 Task: Create a section Dash & Dive and in the section, add a milestone Migration to New System in the project VelocityTech.
Action: Mouse moved to (66, 310)
Screenshot: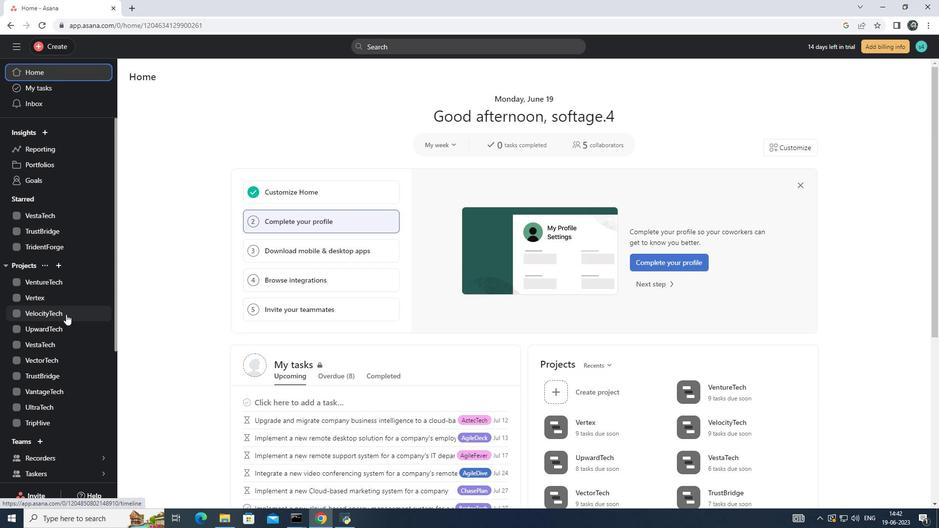 
Action: Mouse pressed left at (66, 310)
Screenshot: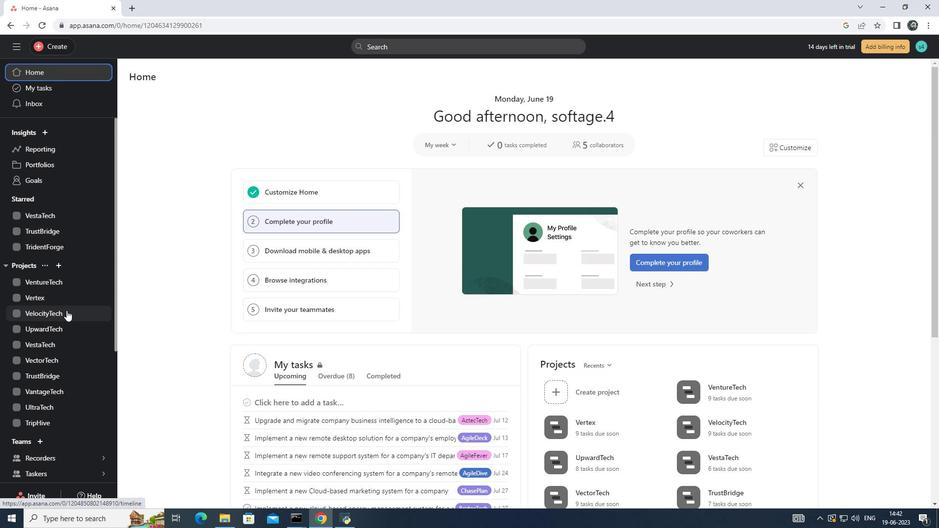 
Action: Mouse moved to (163, 465)
Screenshot: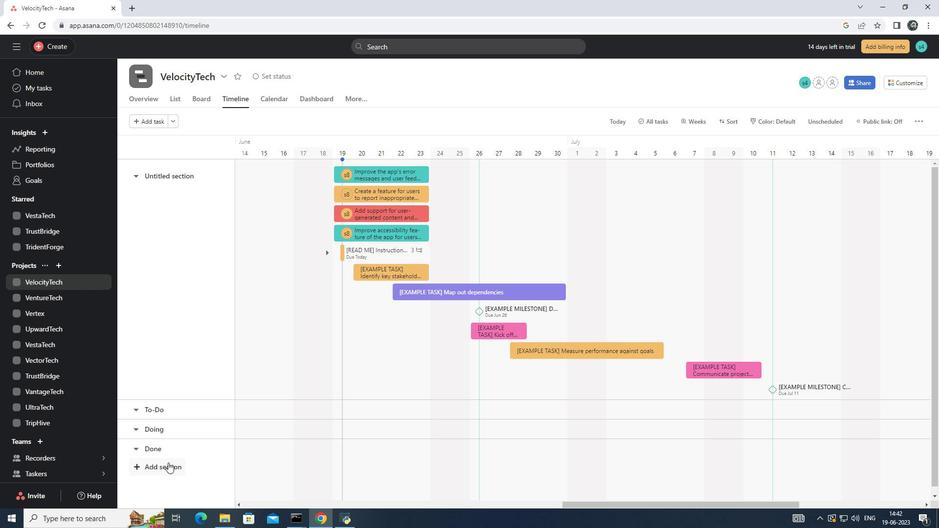 
Action: Mouse pressed left at (163, 465)
Screenshot: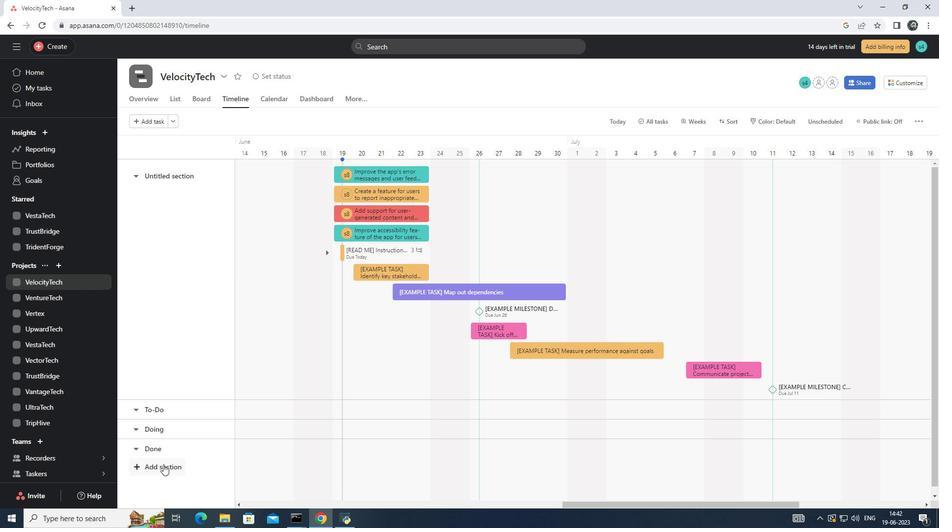 
Action: Key pressed <Key.shift>Dash<Key.space><Key.shift>&<Key.space><Key.shift><Key.shift><Key.shift><Key.shift>Dive<Key.enter>
Screenshot: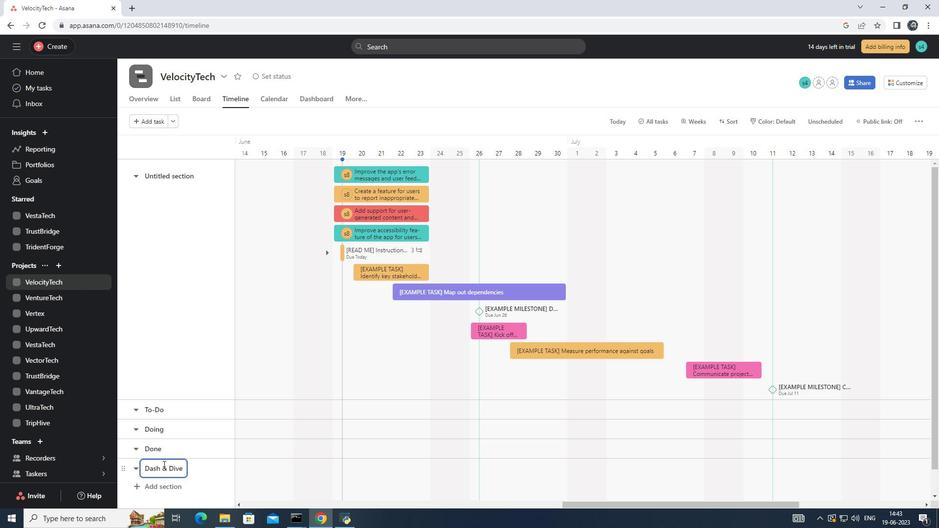 
Action: Mouse moved to (285, 466)
Screenshot: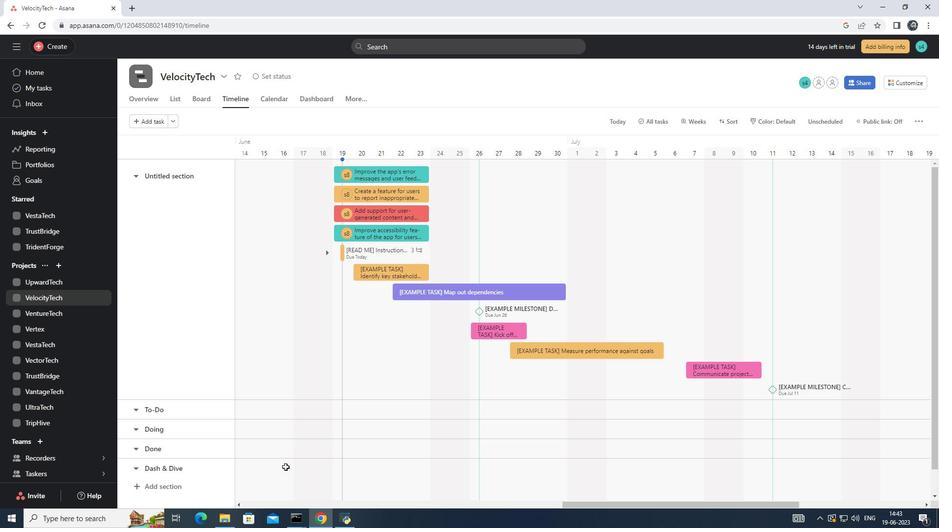 
Action: Mouse pressed left at (285, 466)
Screenshot: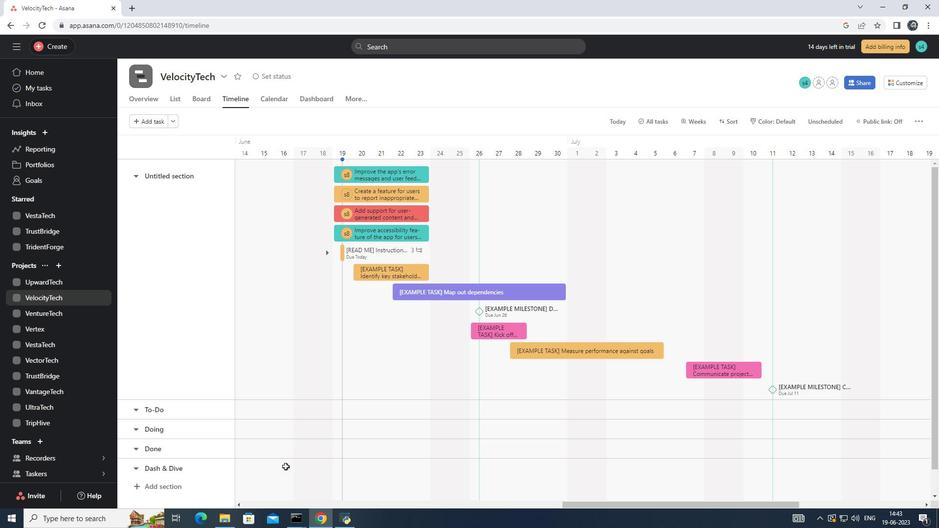 
Action: Key pressed <Key.shift><Key.shift>Migration<Key.space>to<Key.space><Key.shift>New<Key.space><Key.shift>System<Key.enter>
Screenshot: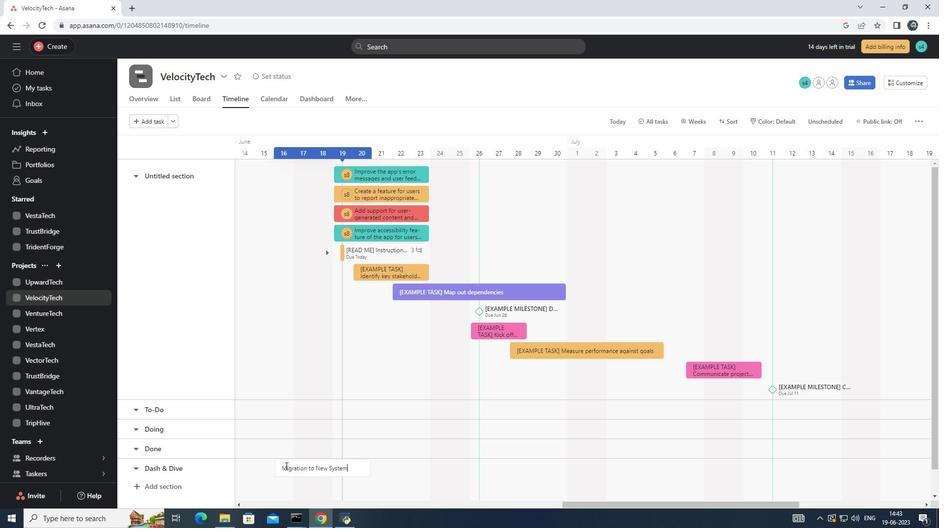 
Action: Mouse moved to (303, 466)
Screenshot: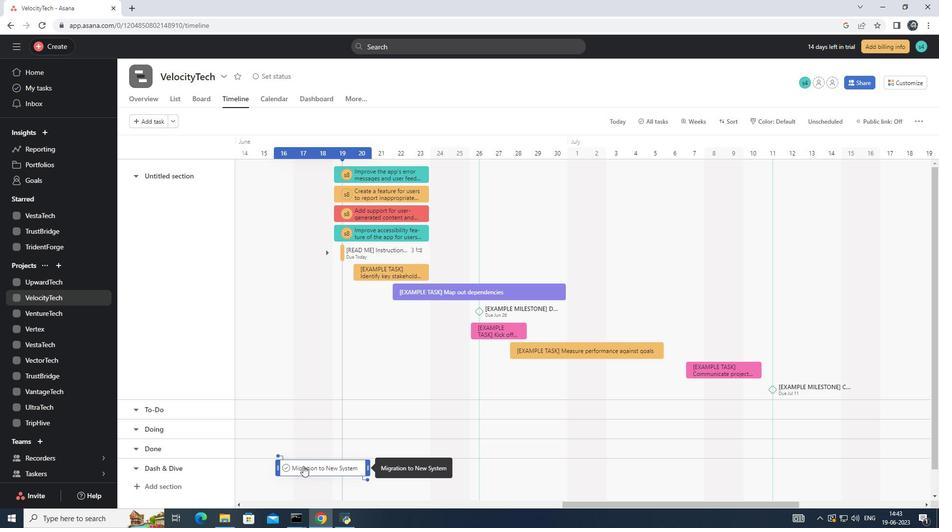 
Action: Mouse pressed right at (303, 466)
Screenshot: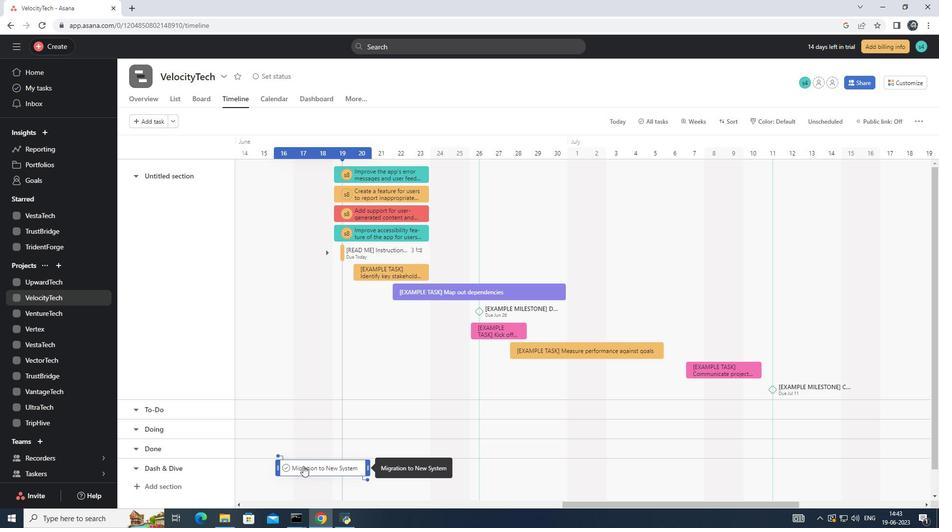 
Action: Mouse moved to (337, 415)
Screenshot: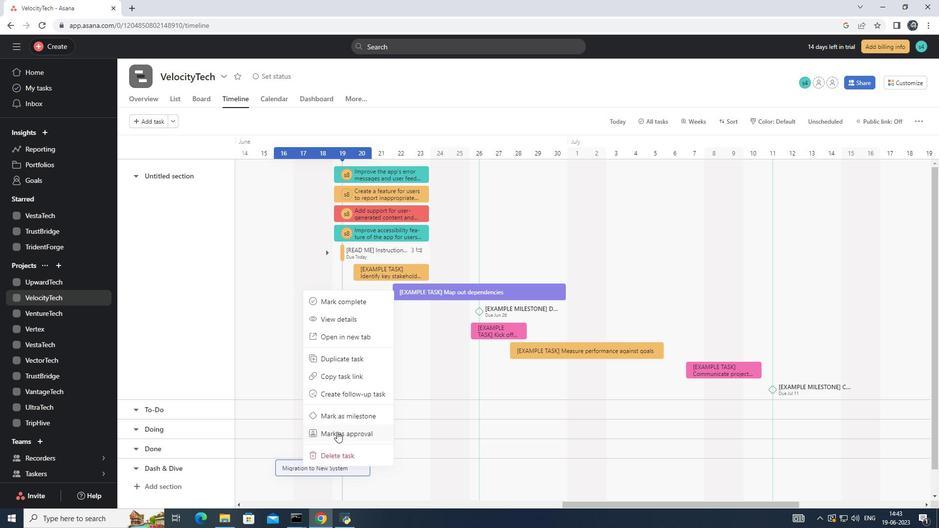 
Action: Mouse pressed left at (337, 415)
Screenshot: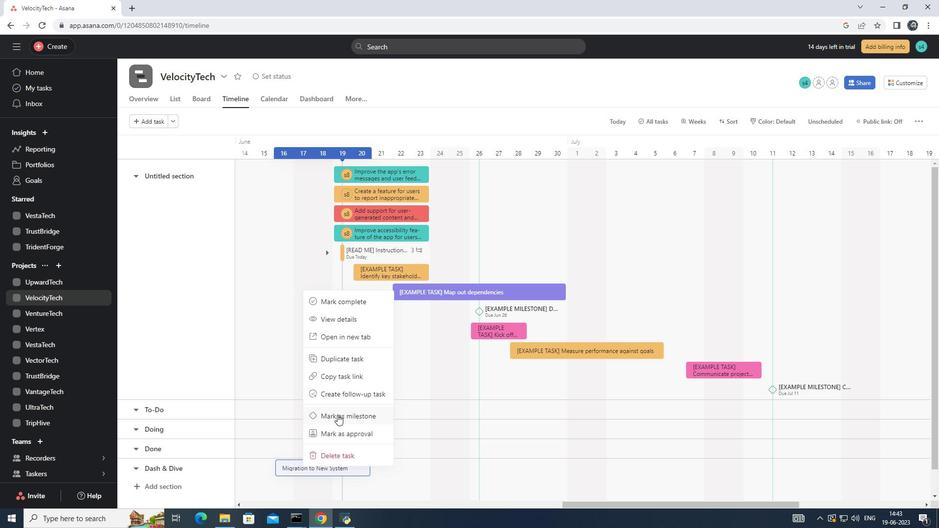 
